 Task: Set the Date Posted to "is not on " Also Select the date while find invoice.
Action: Mouse moved to (131, 19)
Screenshot: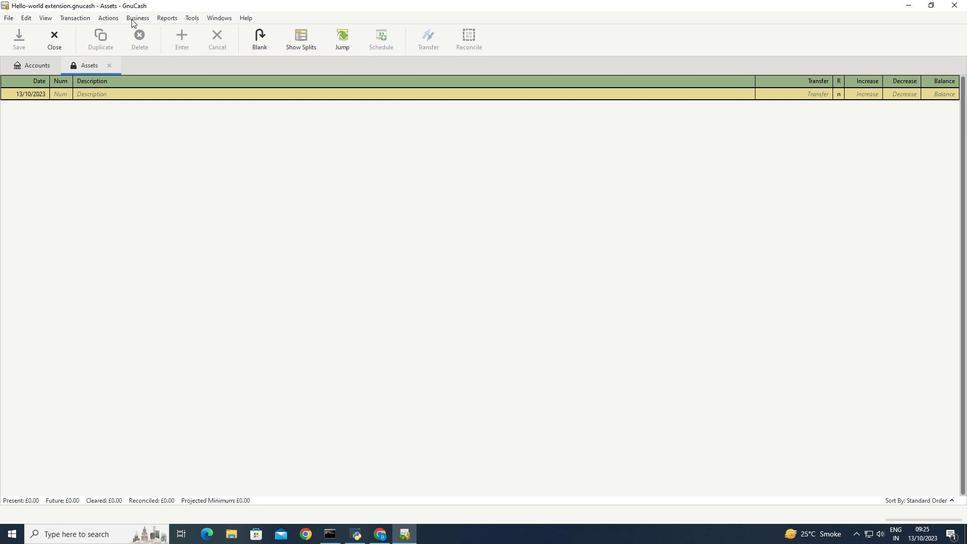 
Action: Mouse pressed left at (131, 19)
Screenshot: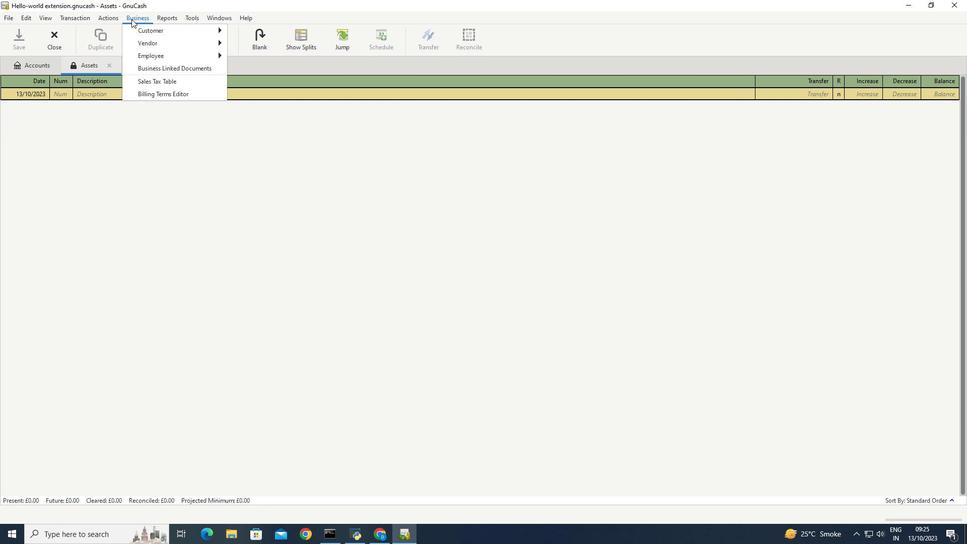 
Action: Mouse moved to (259, 79)
Screenshot: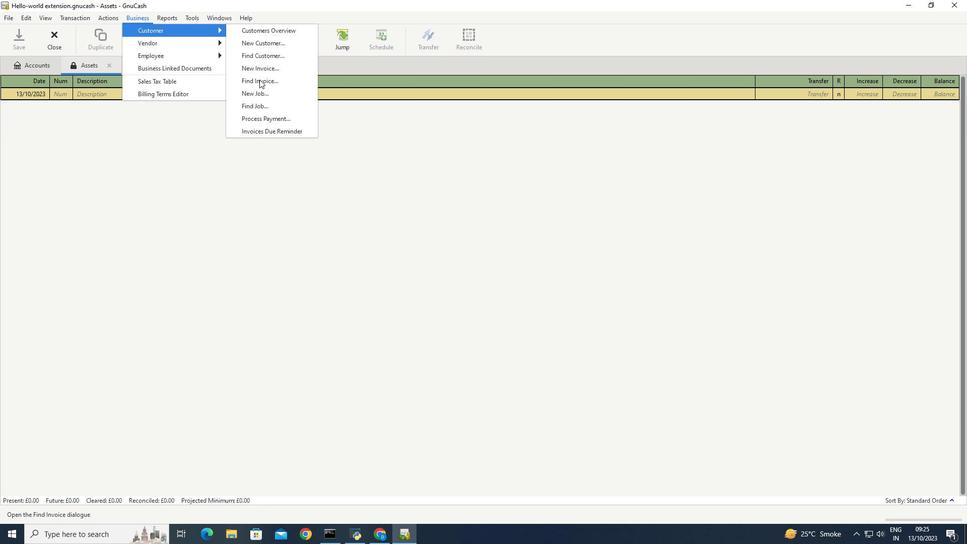 
Action: Mouse pressed left at (259, 79)
Screenshot: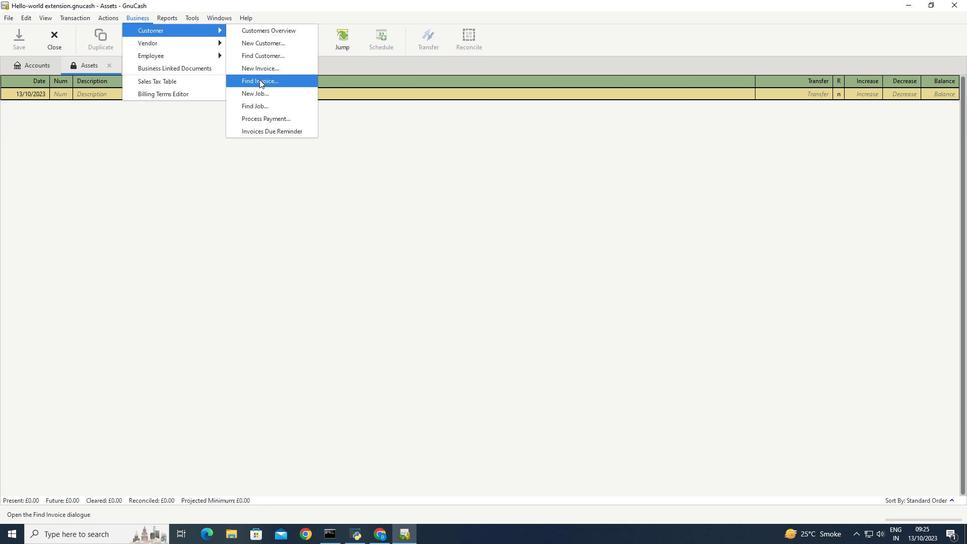 
Action: Mouse moved to (378, 238)
Screenshot: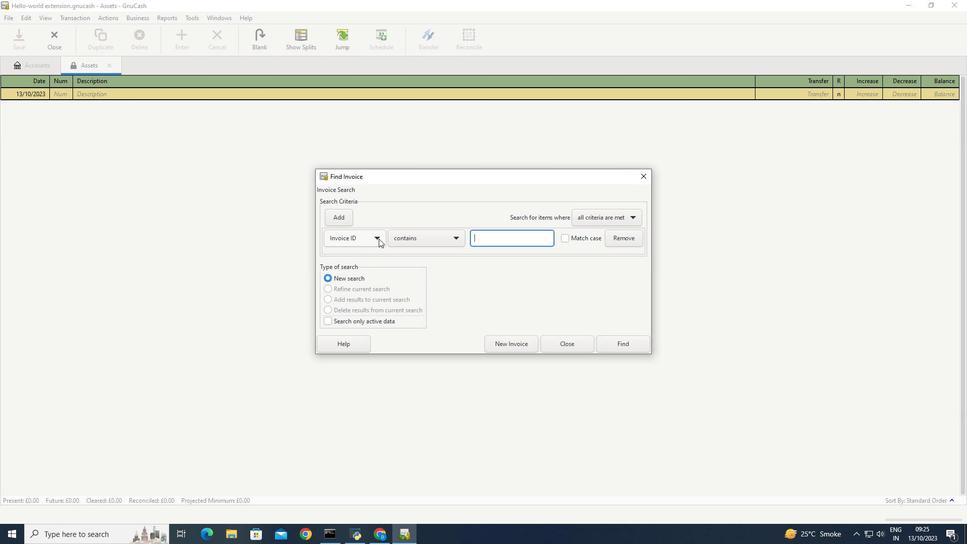 
Action: Mouse pressed left at (378, 238)
Screenshot: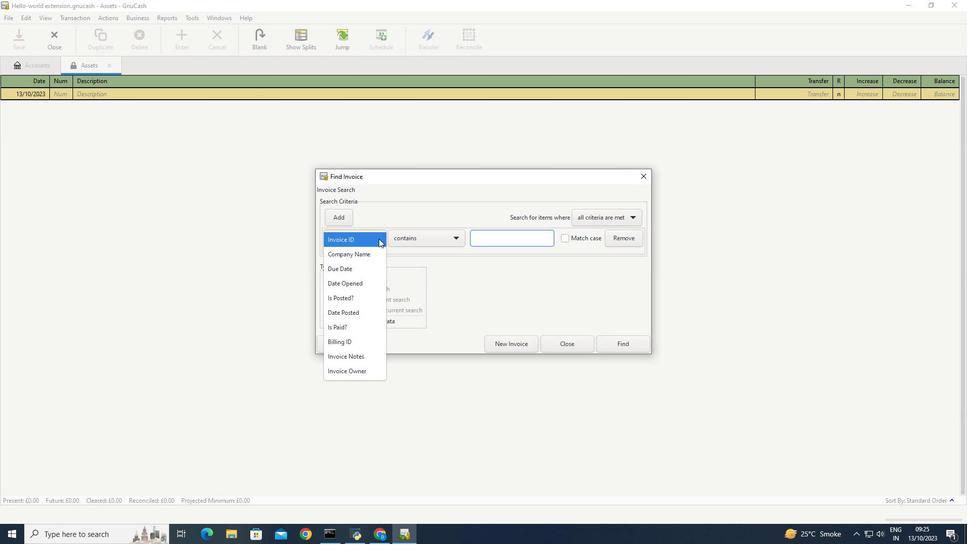 
Action: Mouse moved to (341, 311)
Screenshot: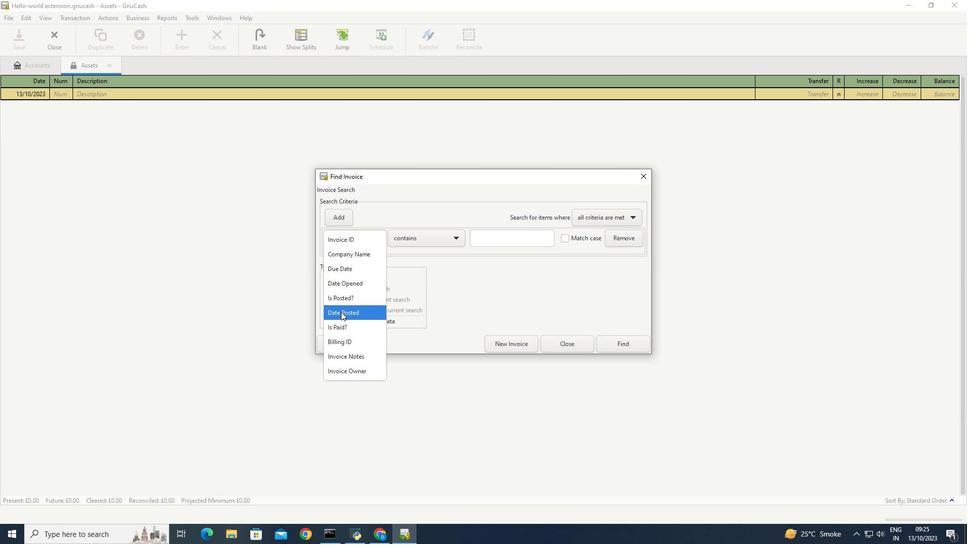 
Action: Mouse pressed left at (341, 311)
Screenshot: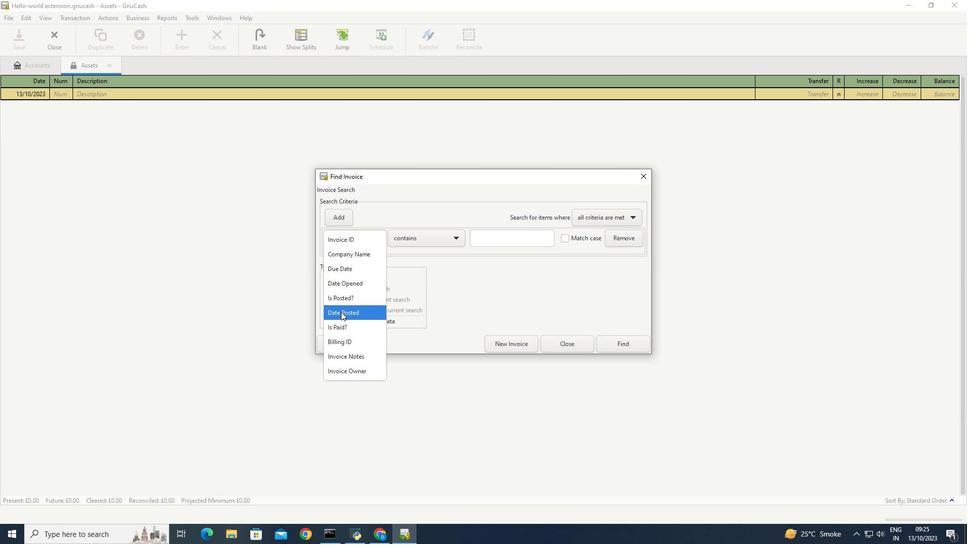 
Action: Mouse moved to (442, 237)
Screenshot: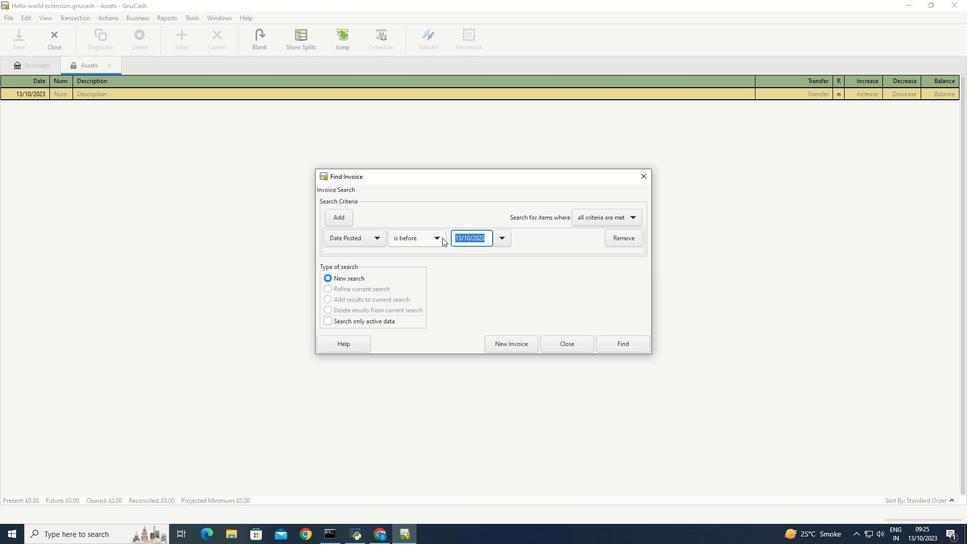 
Action: Mouse pressed left at (442, 237)
Screenshot: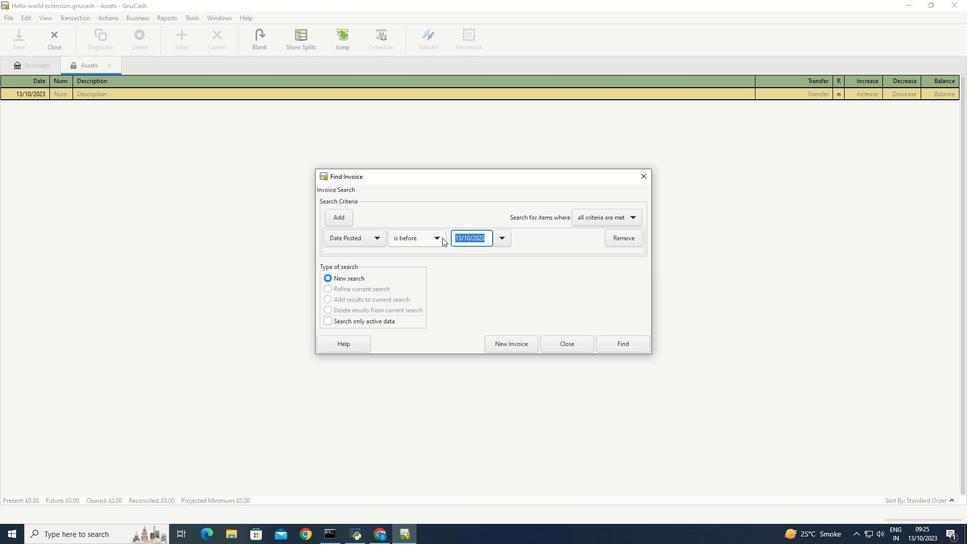 
Action: Mouse moved to (411, 284)
Screenshot: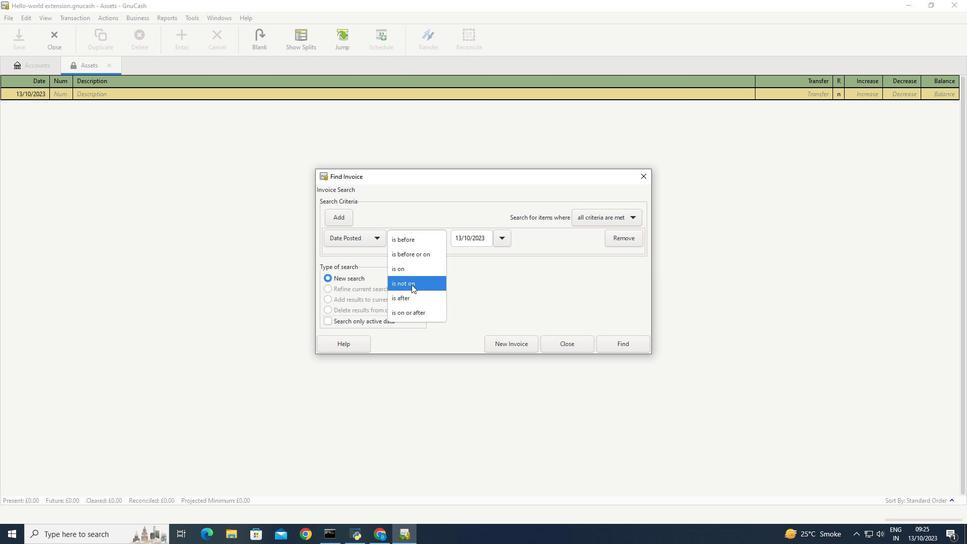 
Action: Mouse pressed left at (411, 284)
Screenshot: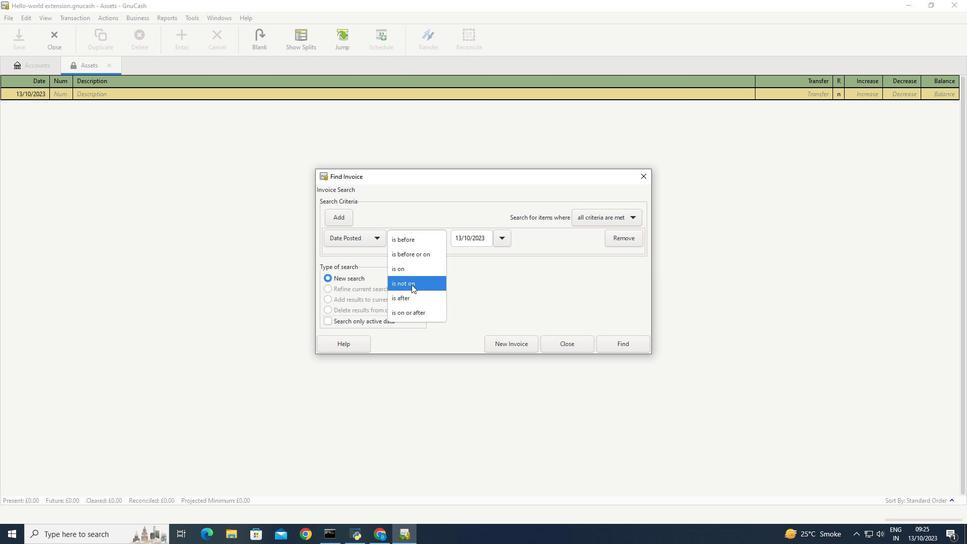 
Action: Mouse moved to (499, 239)
Screenshot: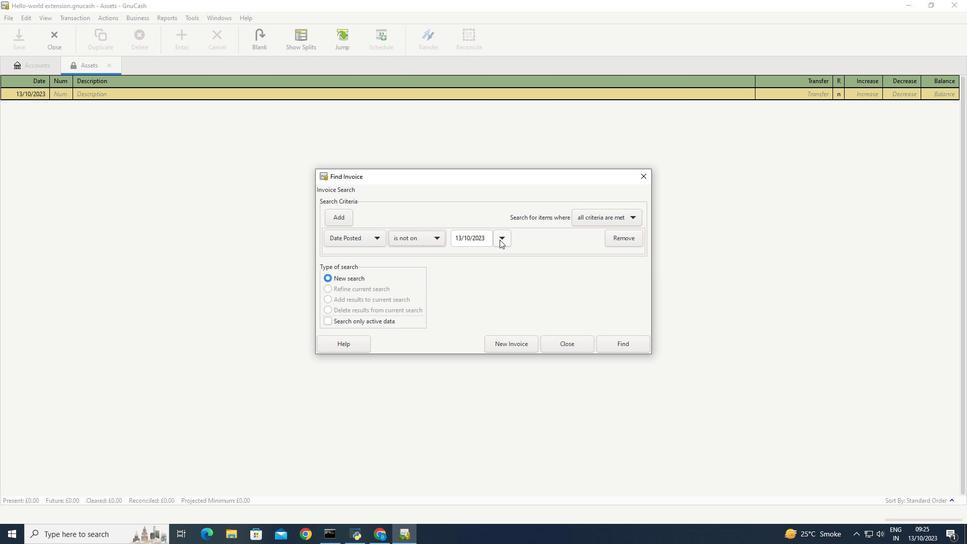 
Action: Mouse pressed left at (499, 239)
Screenshot: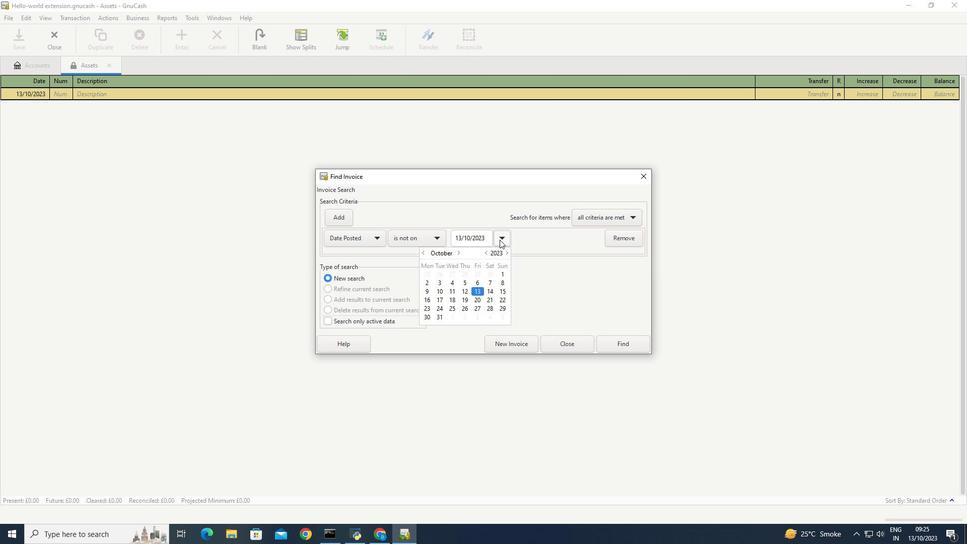 
Action: Mouse moved to (475, 292)
Screenshot: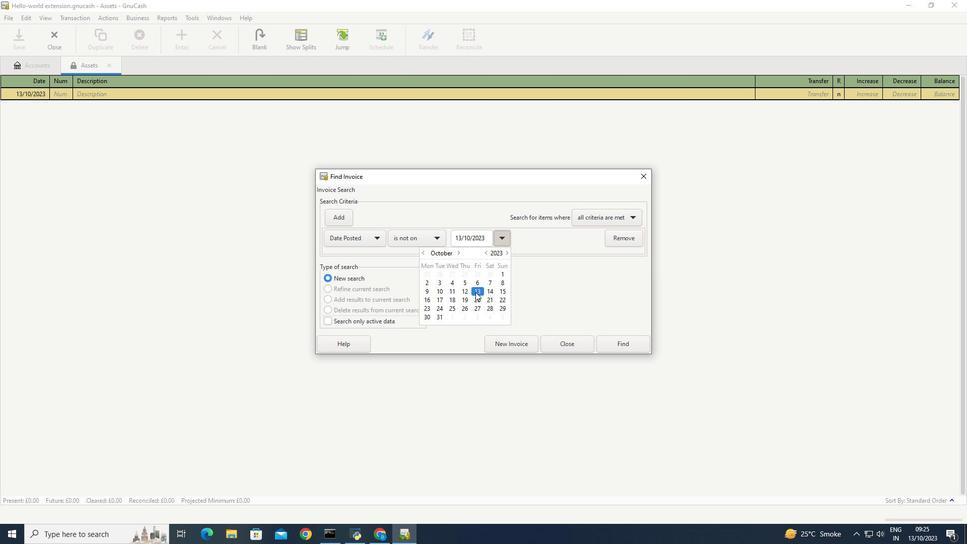 
Action: Mouse pressed left at (475, 292)
Screenshot: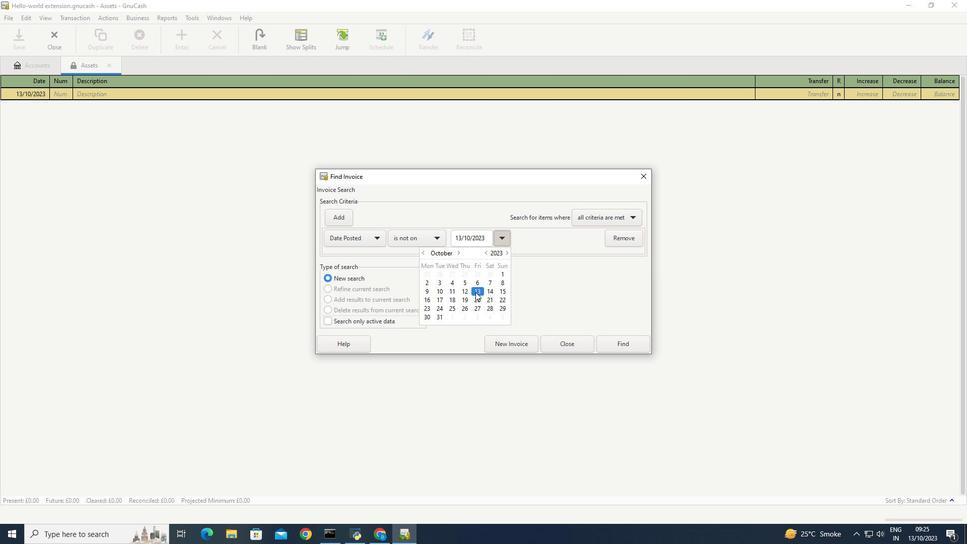 
Action: Mouse moved to (536, 284)
Screenshot: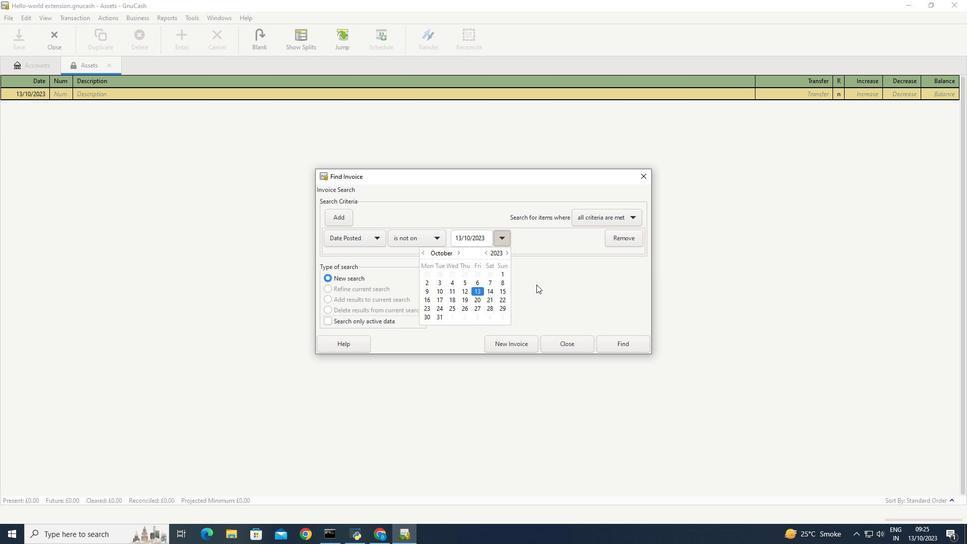 
Action: Mouse pressed left at (536, 284)
Screenshot: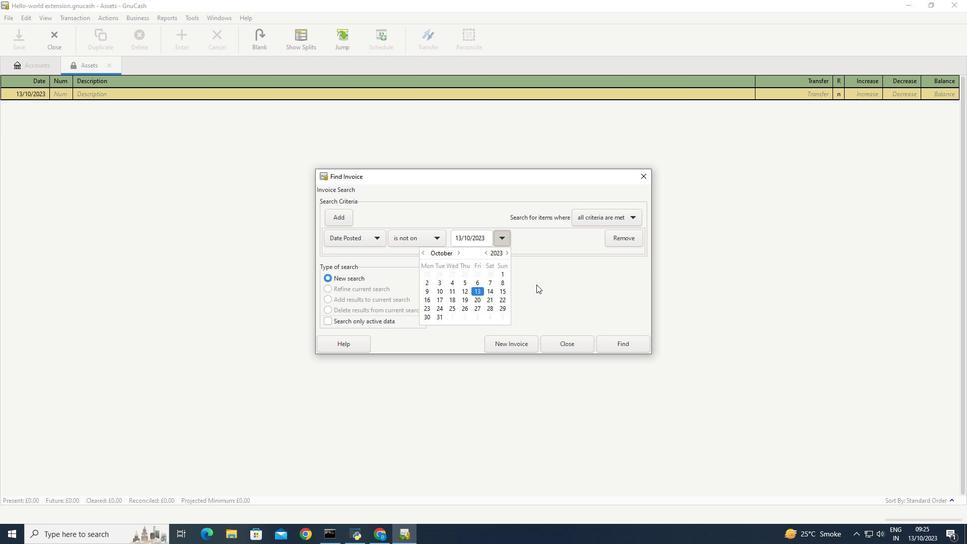 
Action: Mouse moved to (513, 280)
Screenshot: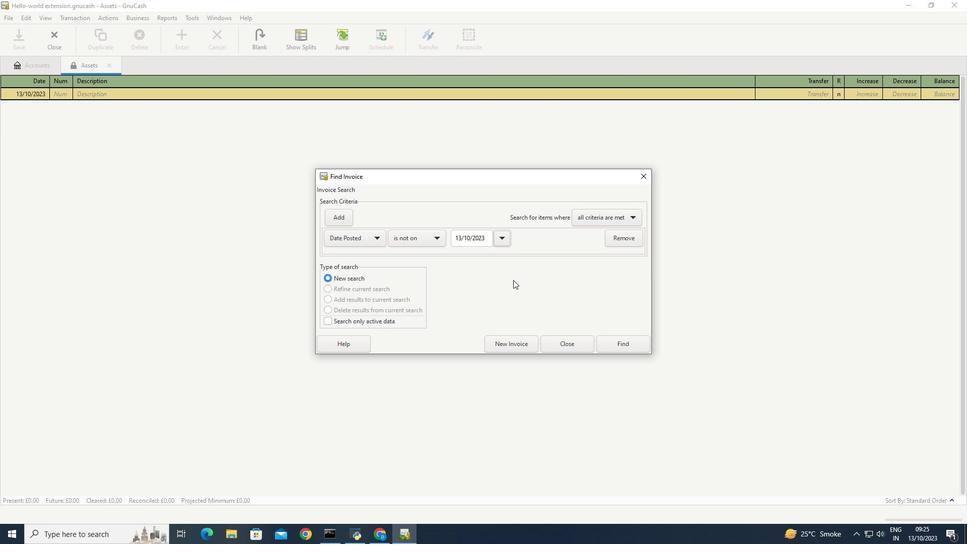 
